 Task: Create a due date automation trigger when advanced on, 2 working days before a card is due add fields without custom field "Resume" set to a date between 1 and 7 working days ago is due at 11:00 AM.
Action: Mouse moved to (1035, 90)
Screenshot: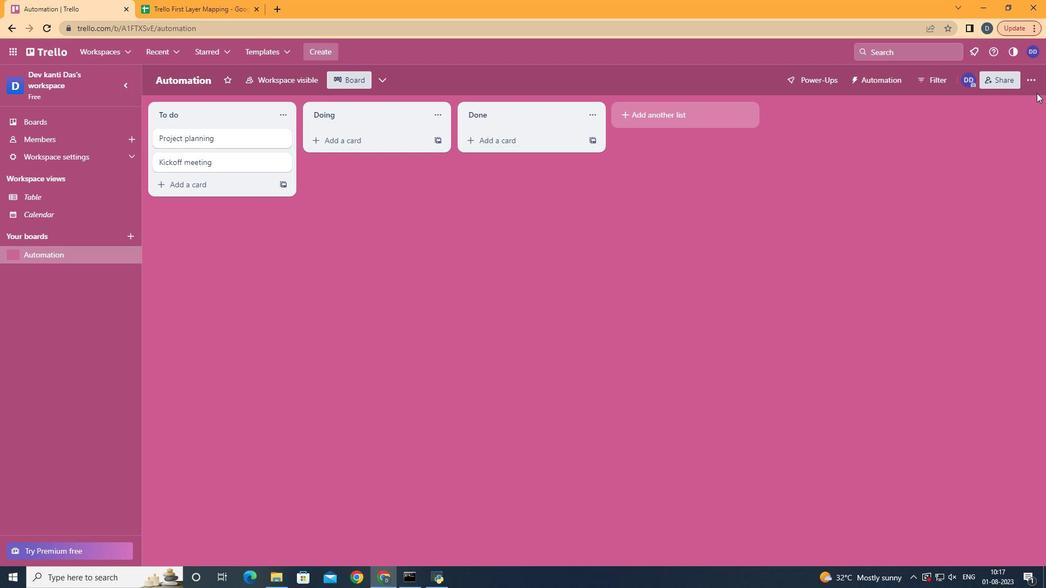 
Action: Mouse pressed left at (1035, 90)
Screenshot: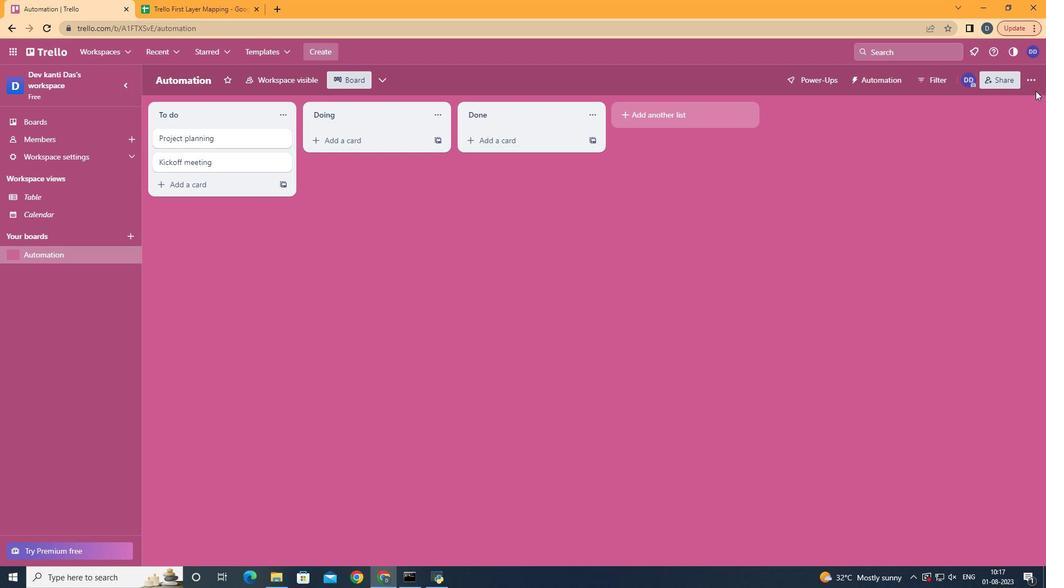 
Action: Mouse moved to (1030, 83)
Screenshot: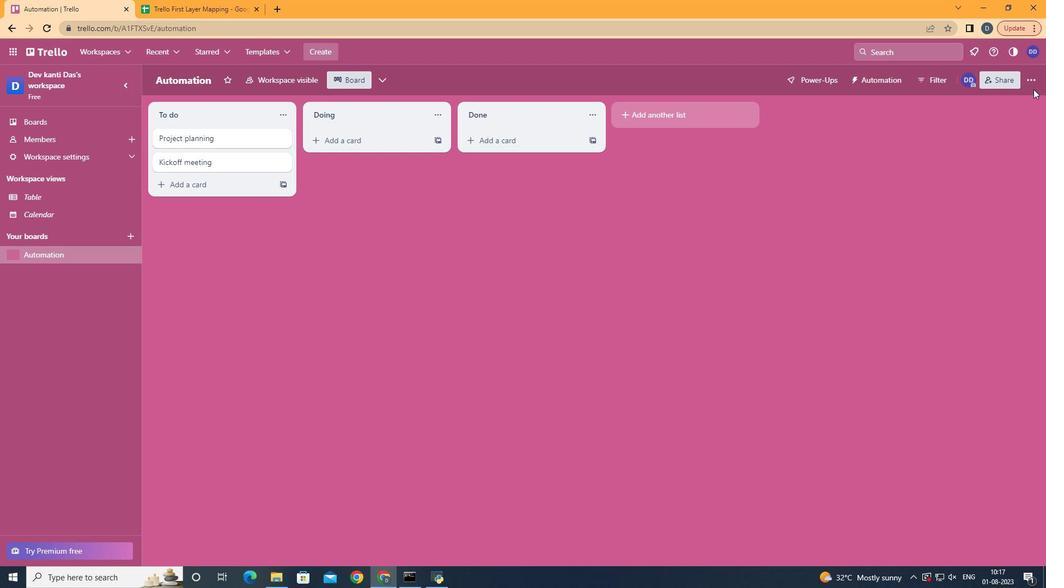 
Action: Mouse pressed left at (1030, 83)
Screenshot: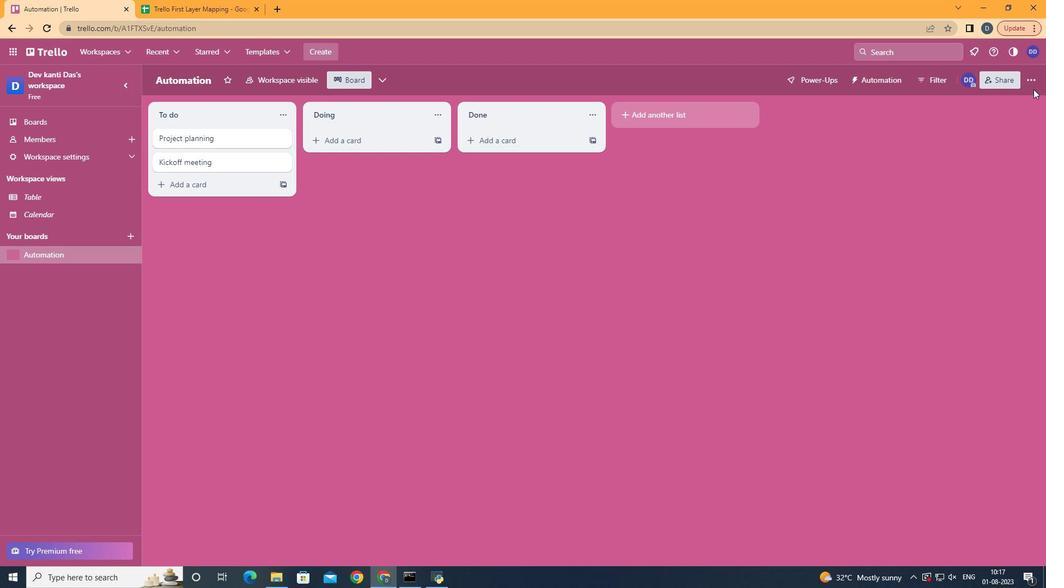 
Action: Mouse moved to (961, 220)
Screenshot: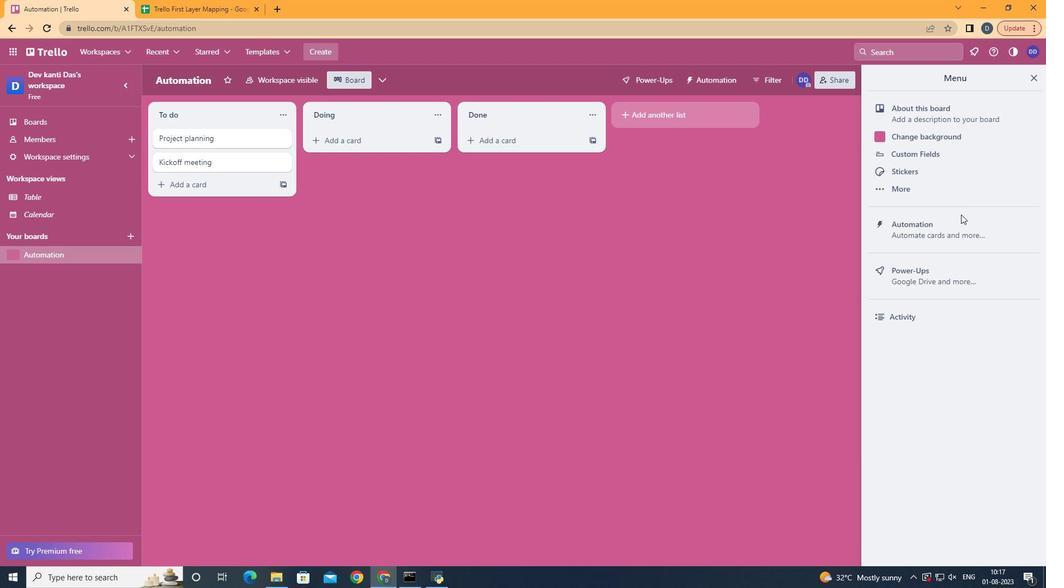 
Action: Mouse pressed left at (961, 220)
Screenshot: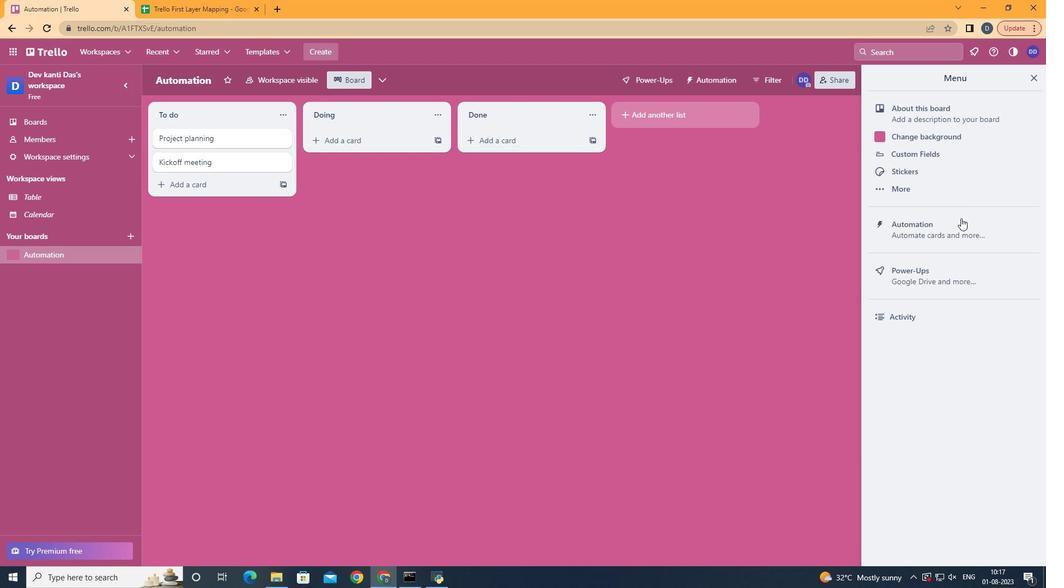 
Action: Mouse moved to (199, 220)
Screenshot: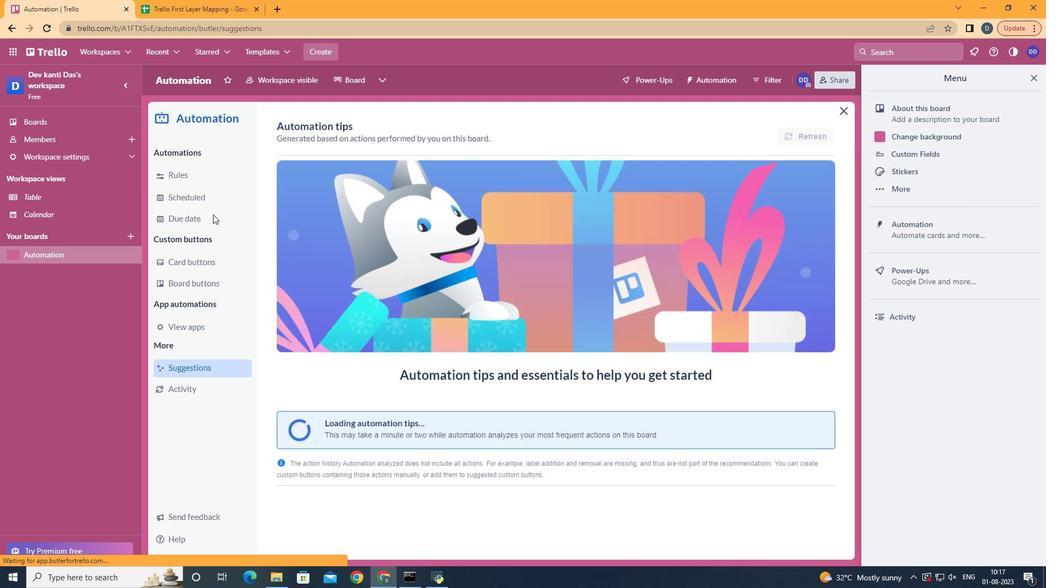 
Action: Mouse pressed left at (199, 220)
Screenshot: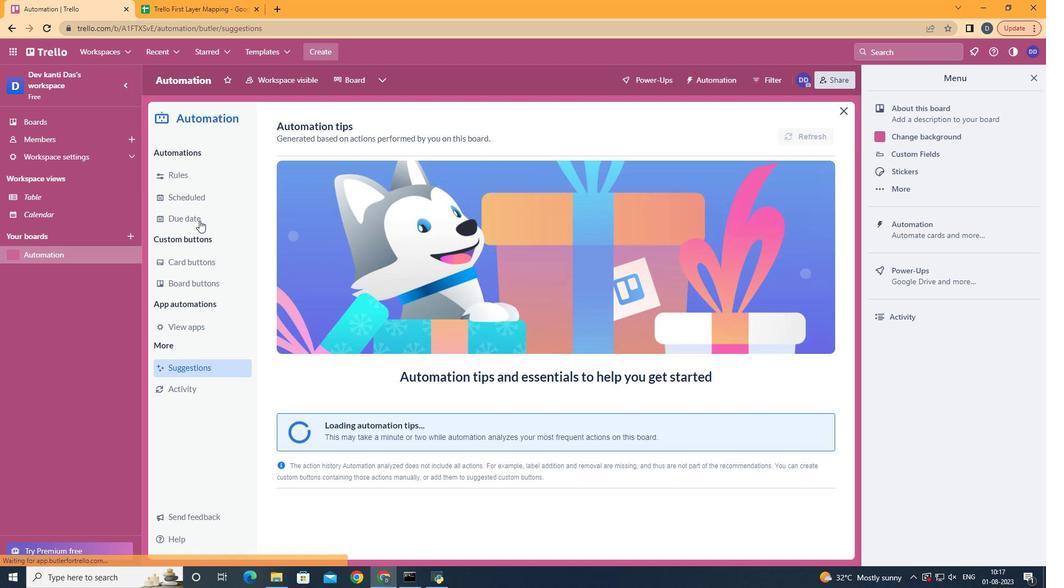 
Action: Mouse moved to (778, 127)
Screenshot: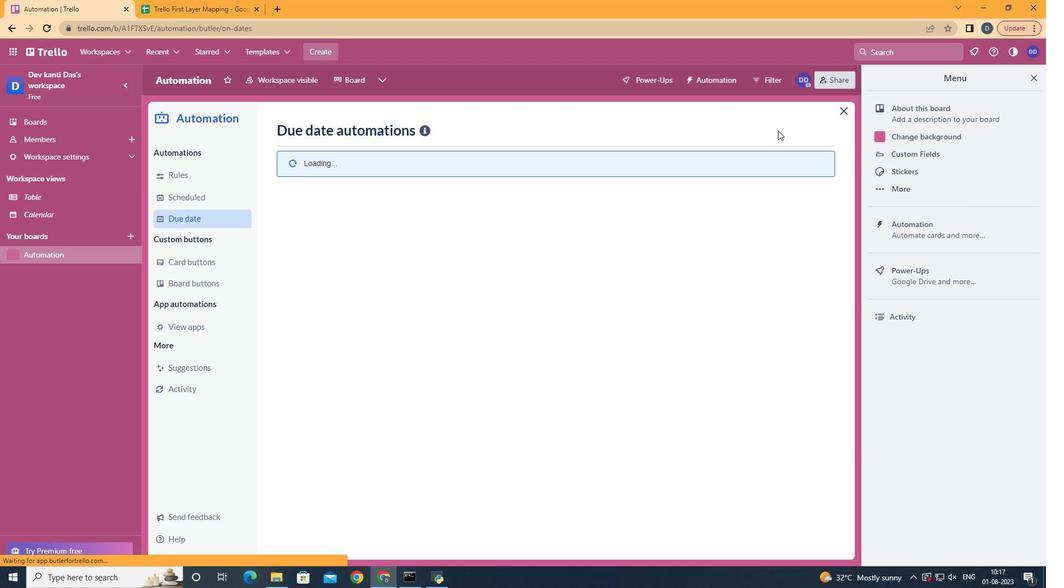 
Action: Mouse pressed left at (778, 127)
Screenshot: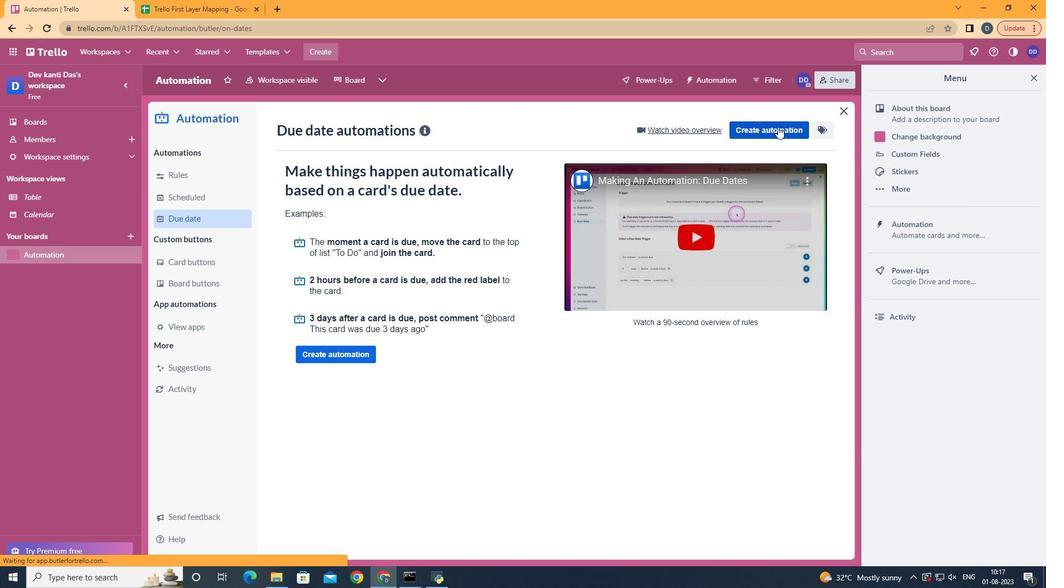 
Action: Mouse moved to (524, 233)
Screenshot: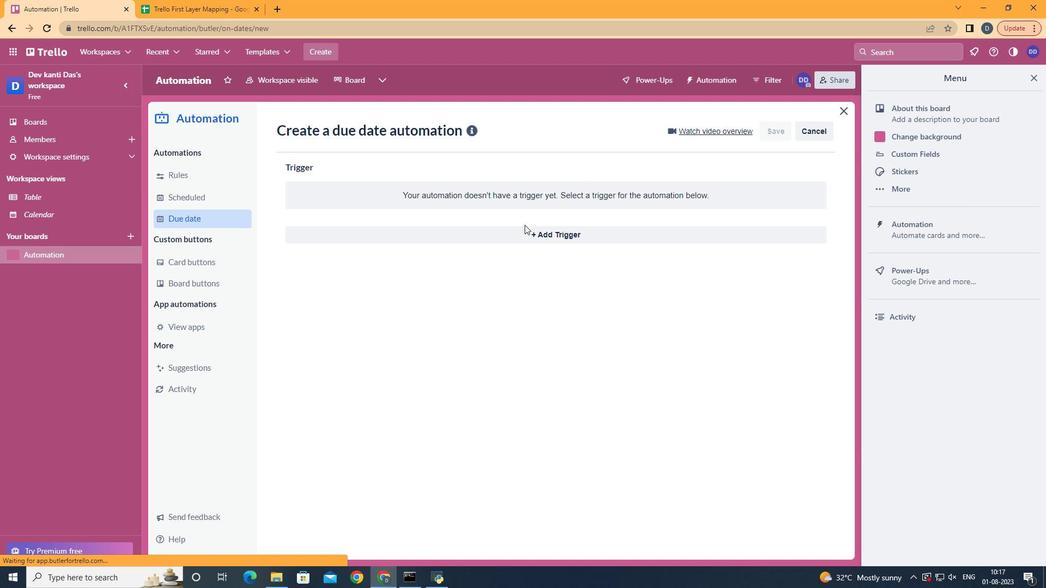 
Action: Mouse pressed left at (524, 233)
Screenshot: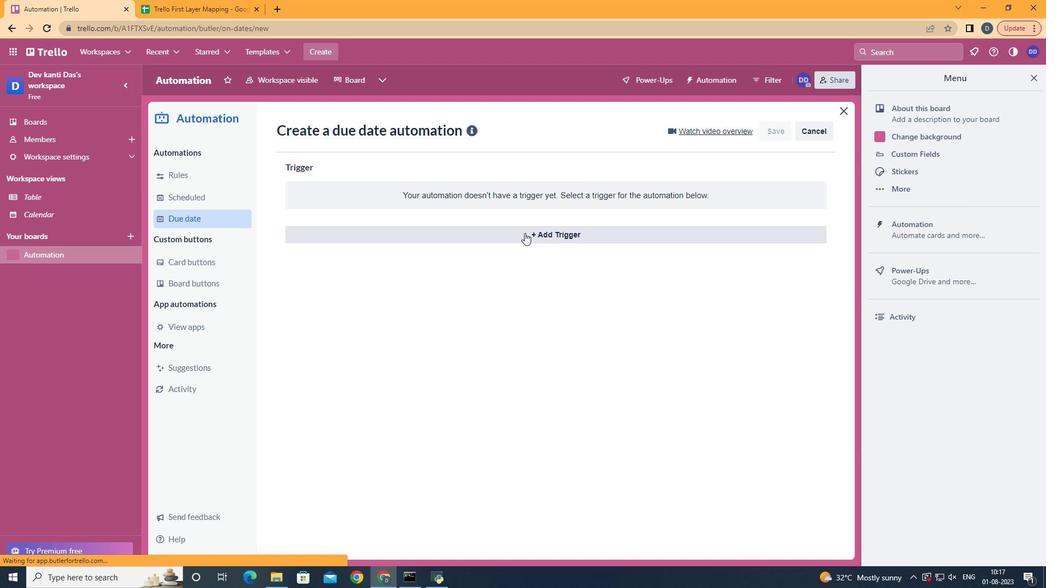 
Action: Mouse moved to (353, 437)
Screenshot: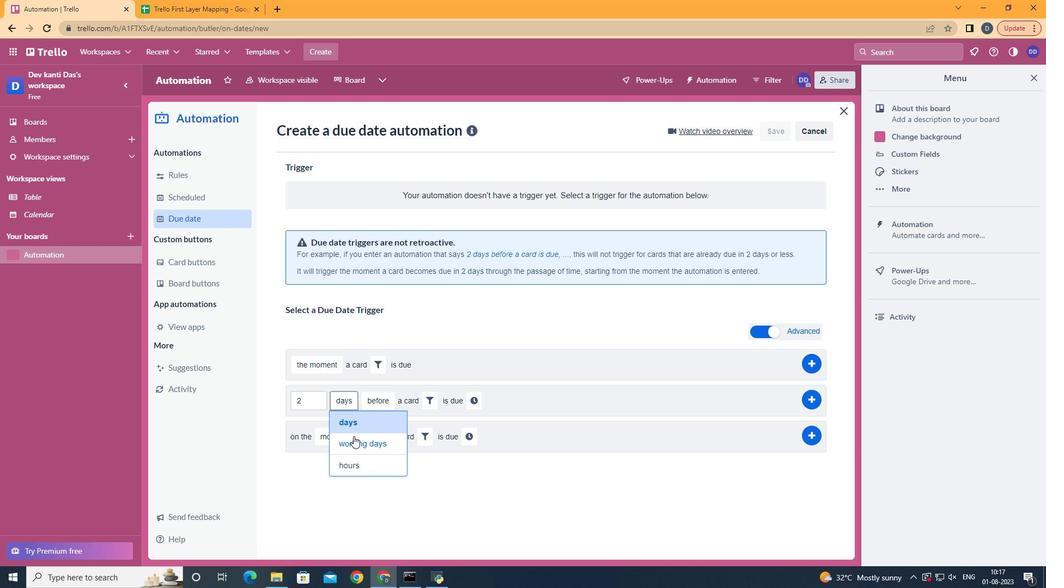 
Action: Mouse pressed left at (353, 437)
Screenshot: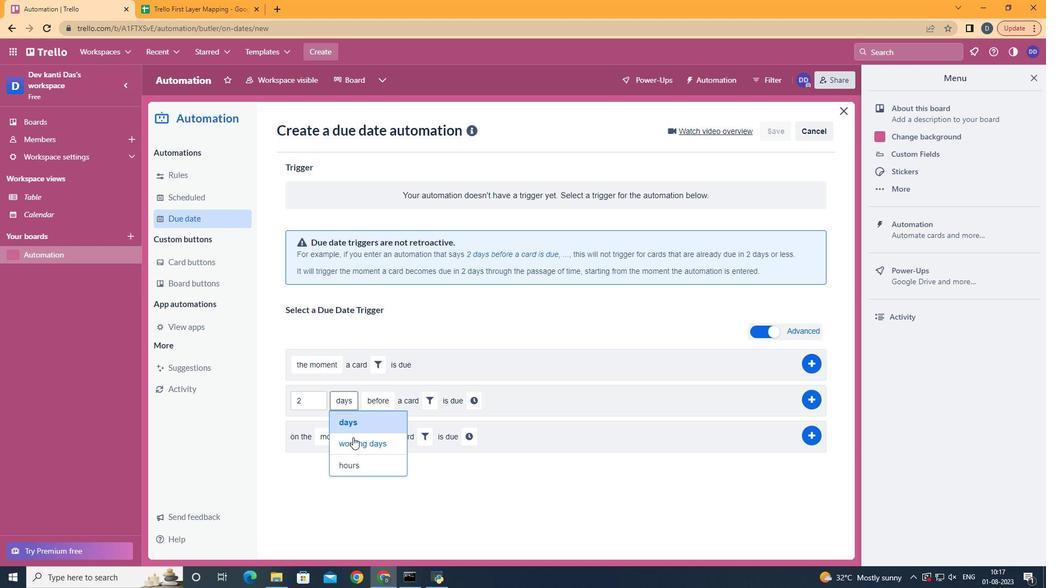 
Action: Mouse moved to (450, 399)
Screenshot: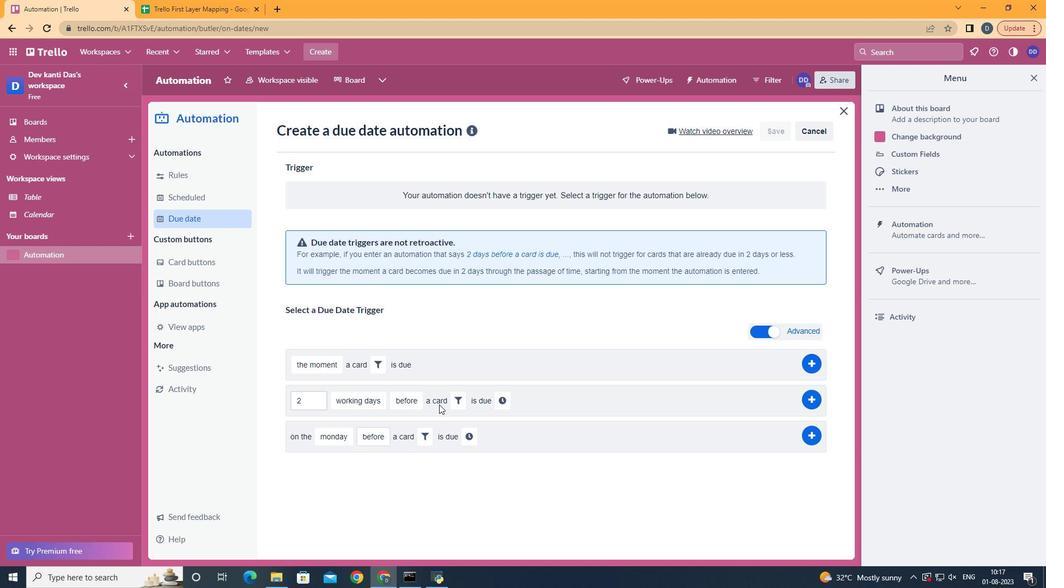
Action: Mouse pressed left at (450, 399)
Screenshot: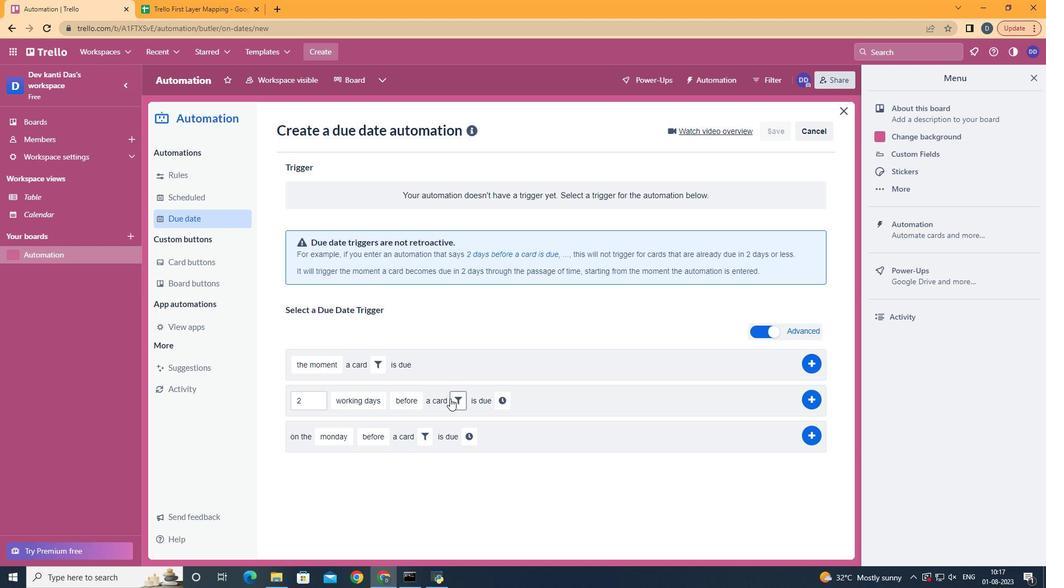 
Action: Mouse moved to (650, 437)
Screenshot: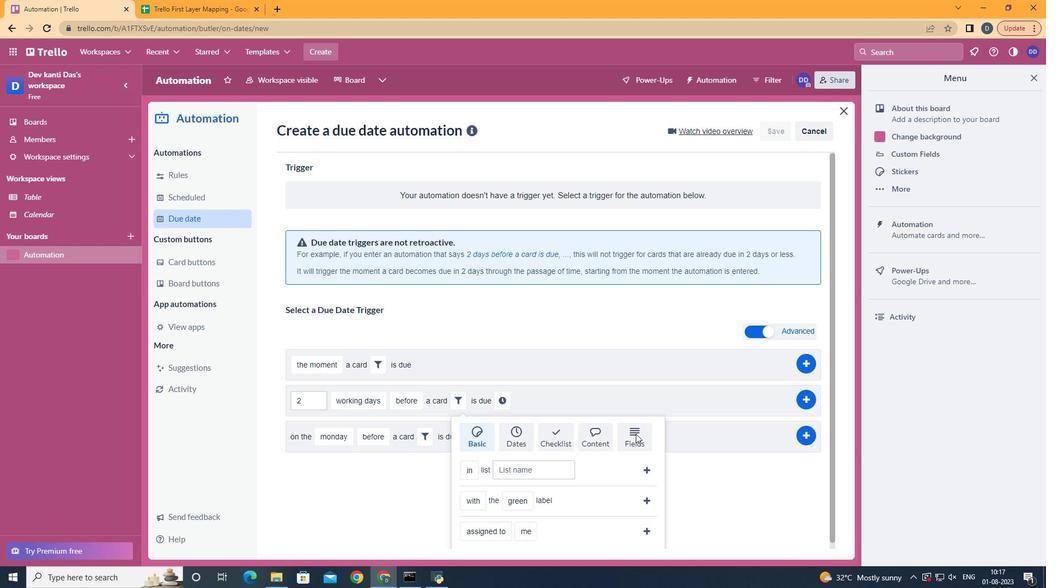 
Action: Mouse pressed left at (650, 437)
Screenshot: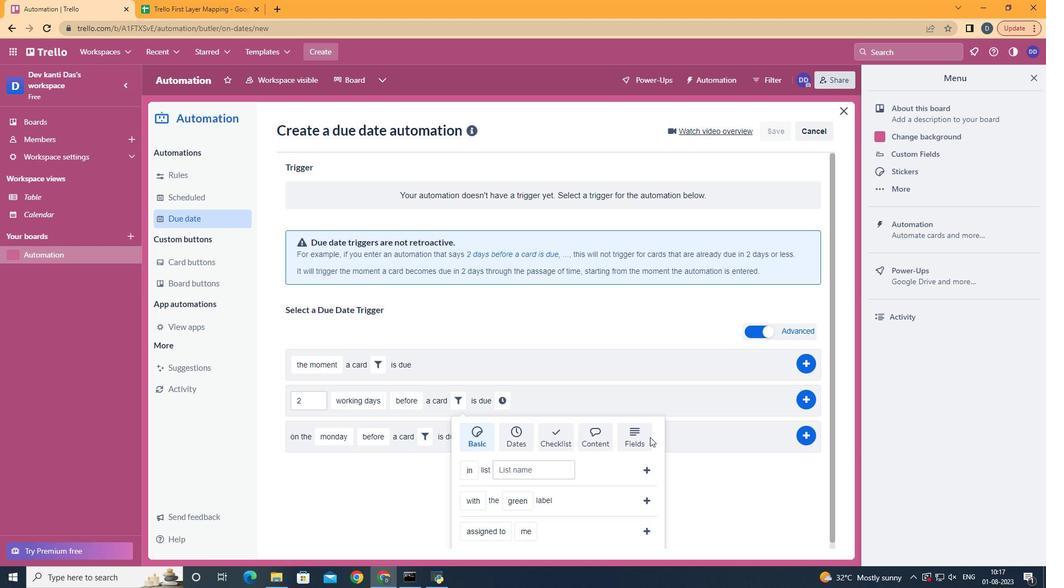 
Action: Mouse moved to (651, 437)
Screenshot: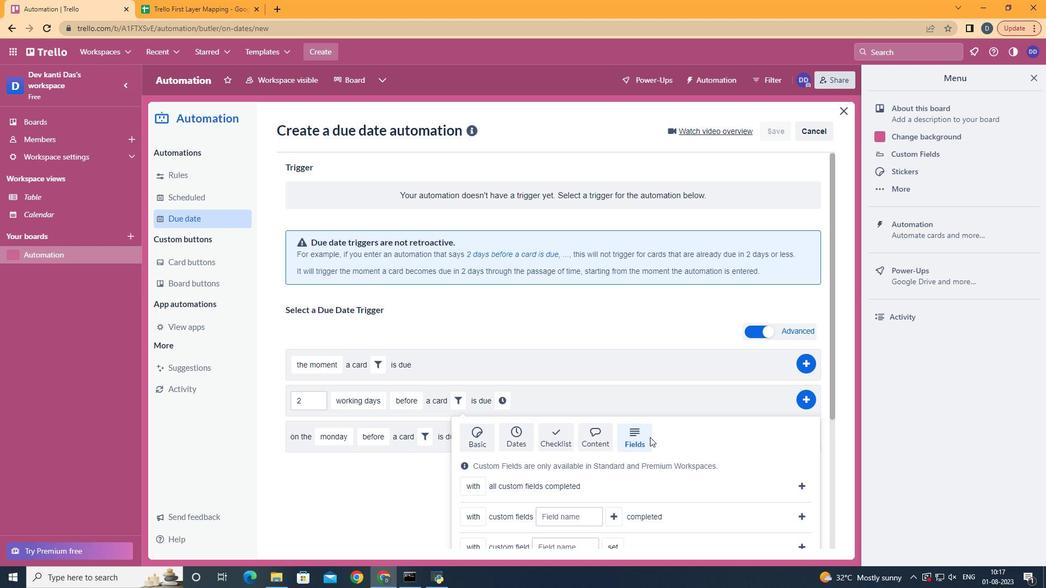 
Action: Mouse scrolled (651, 437) with delta (0, 0)
Screenshot: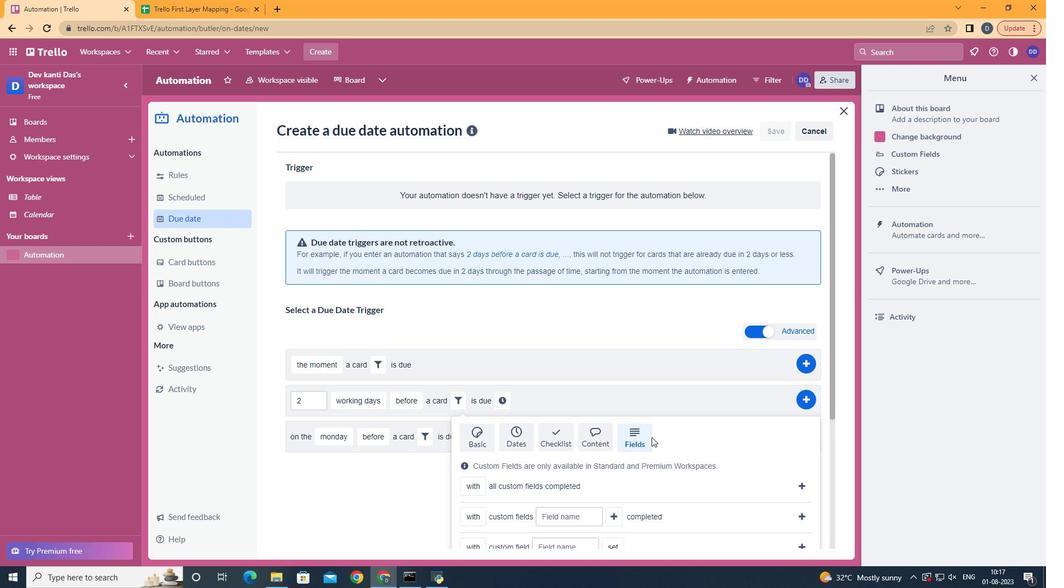 
Action: Mouse scrolled (651, 437) with delta (0, 0)
Screenshot: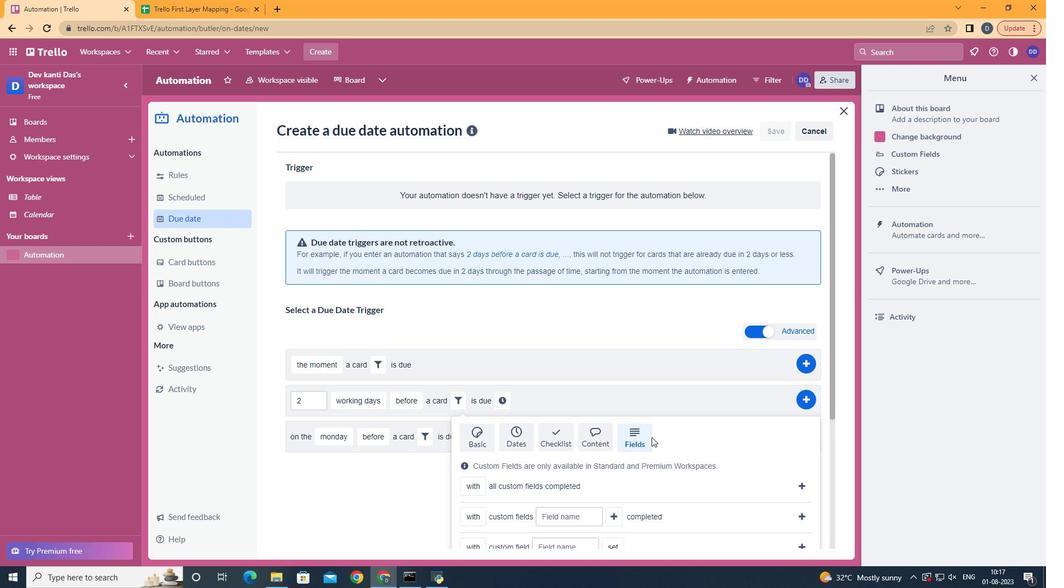 
Action: Mouse scrolled (651, 437) with delta (0, 0)
Screenshot: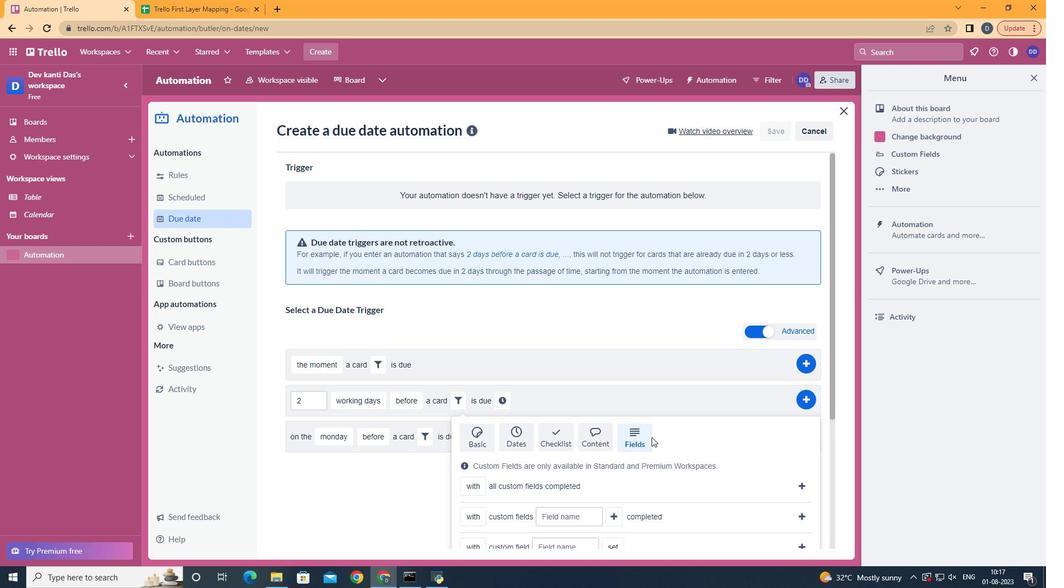 
Action: Mouse scrolled (651, 437) with delta (0, 0)
Screenshot: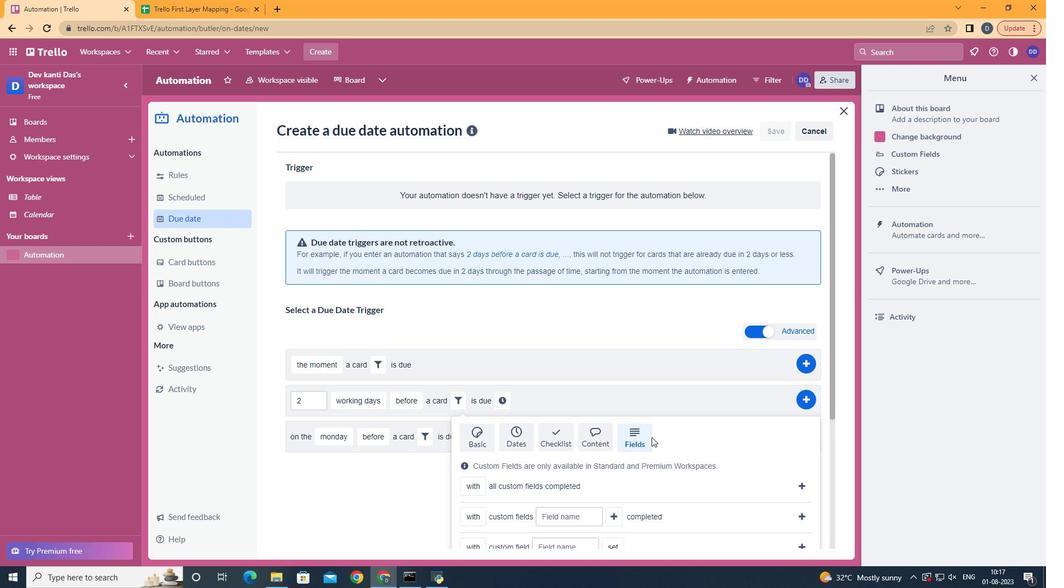
Action: Mouse scrolled (651, 437) with delta (0, 0)
Screenshot: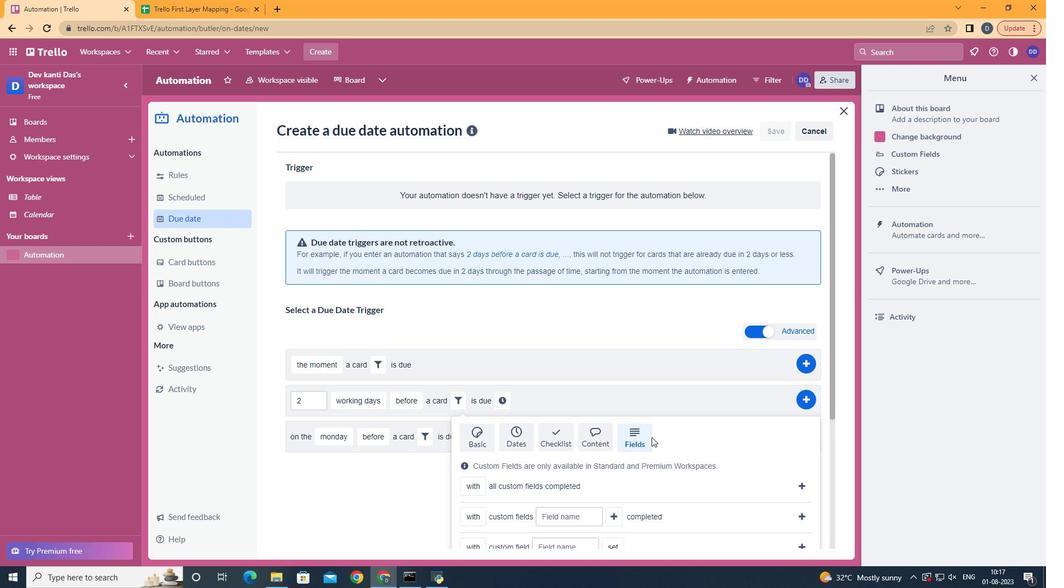 
Action: Mouse scrolled (651, 437) with delta (0, 0)
Screenshot: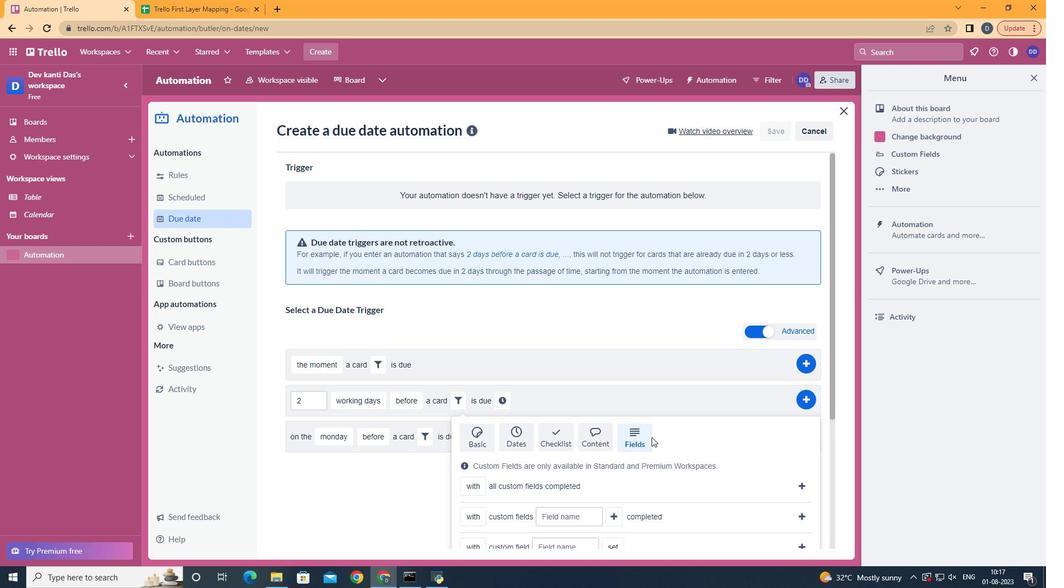 
Action: Mouse scrolled (651, 437) with delta (0, 0)
Screenshot: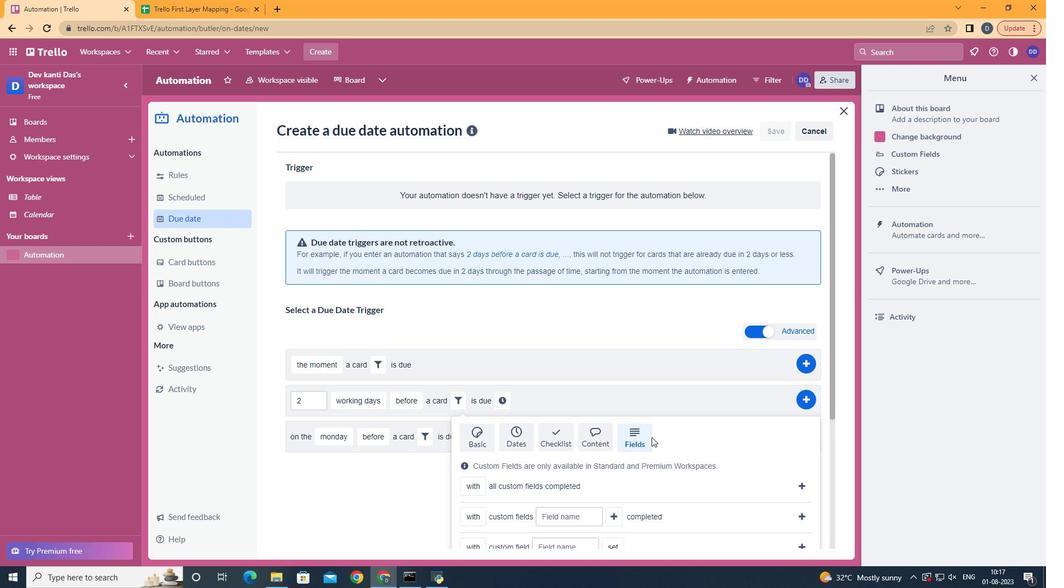 
Action: Mouse moved to (480, 486)
Screenshot: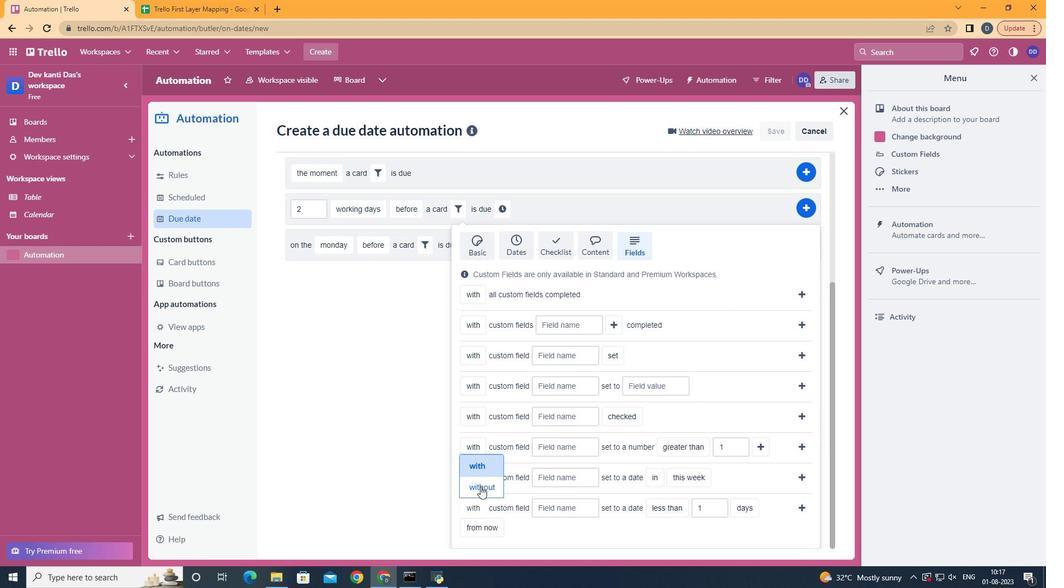
Action: Mouse pressed left at (480, 486)
Screenshot: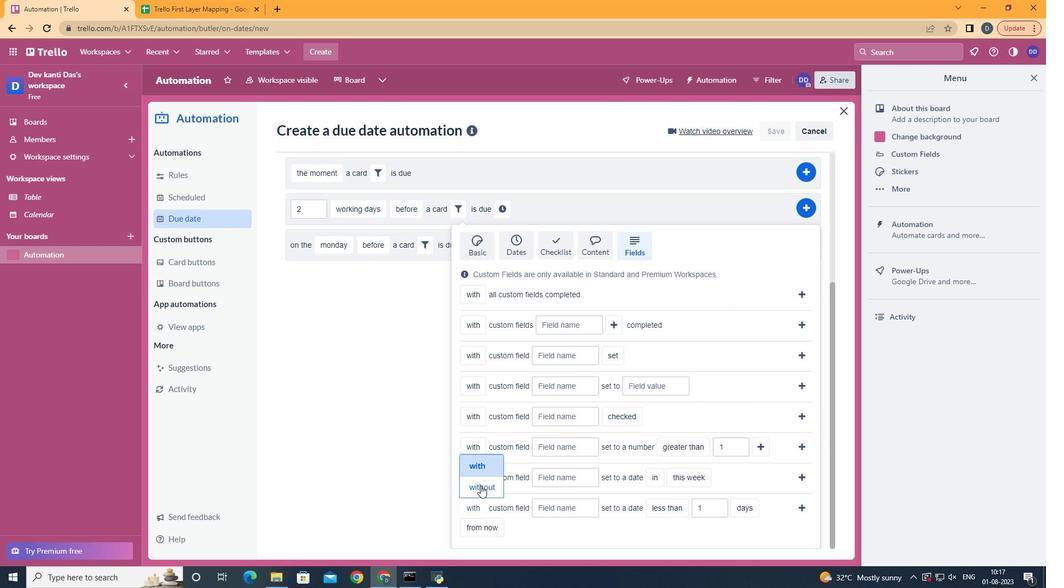 
Action: Mouse moved to (568, 501)
Screenshot: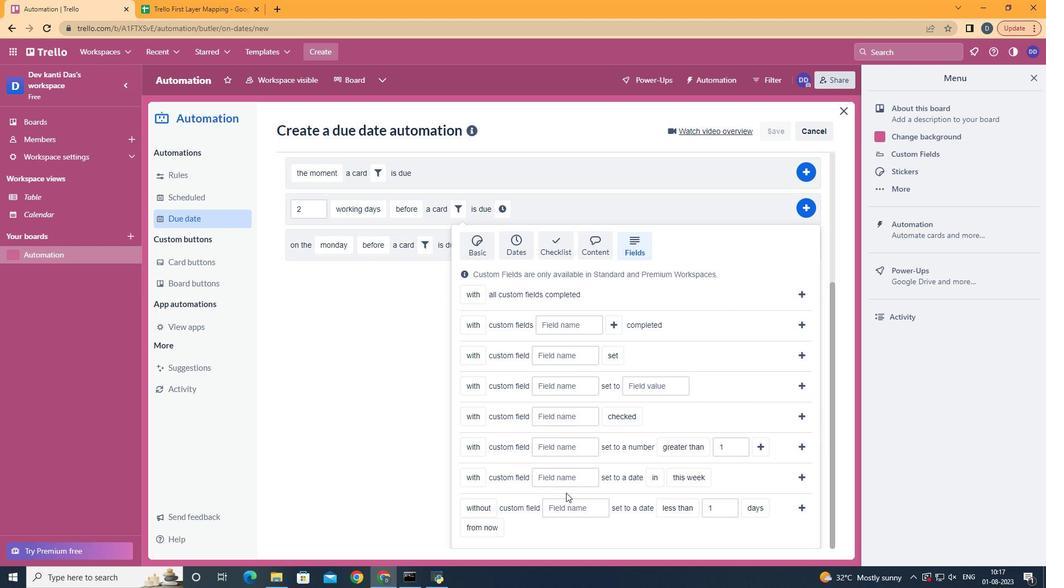 
Action: Mouse pressed left at (568, 501)
Screenshot: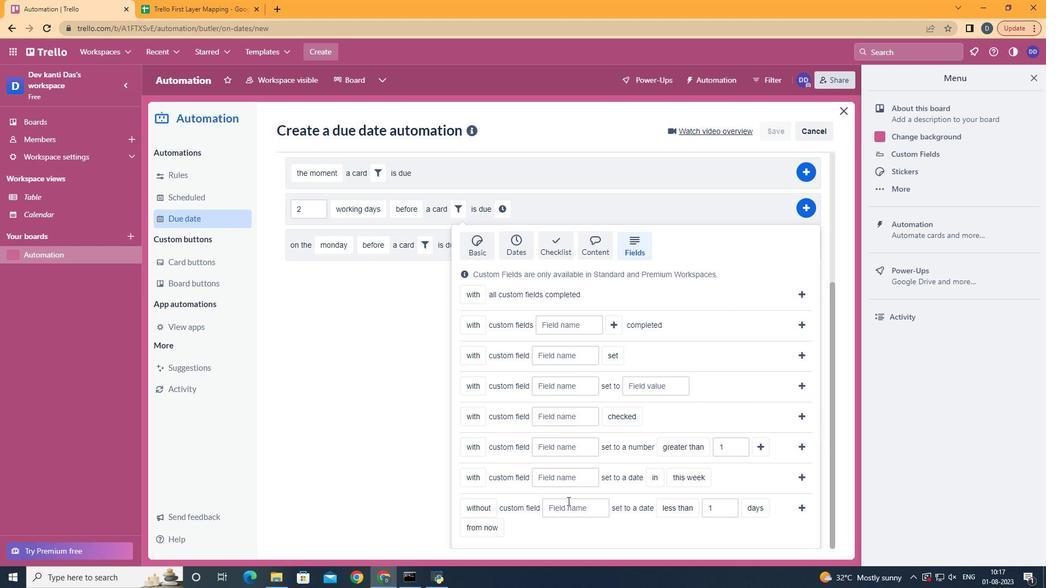 
Action: Key pressed <Key.shift>Resume
Screenshot: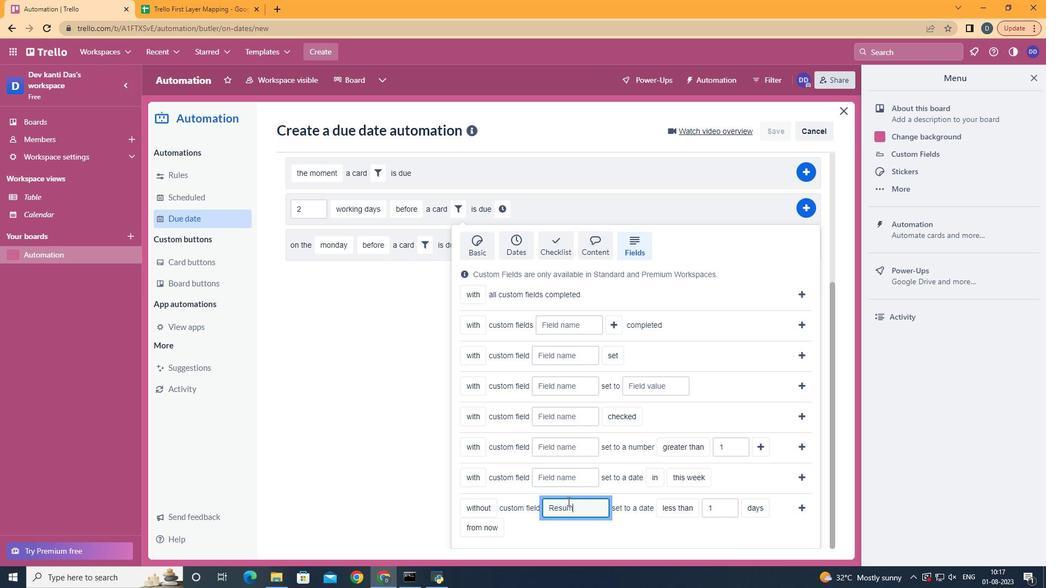 
Action: Mouse moved to (675, 488)
Screenshot: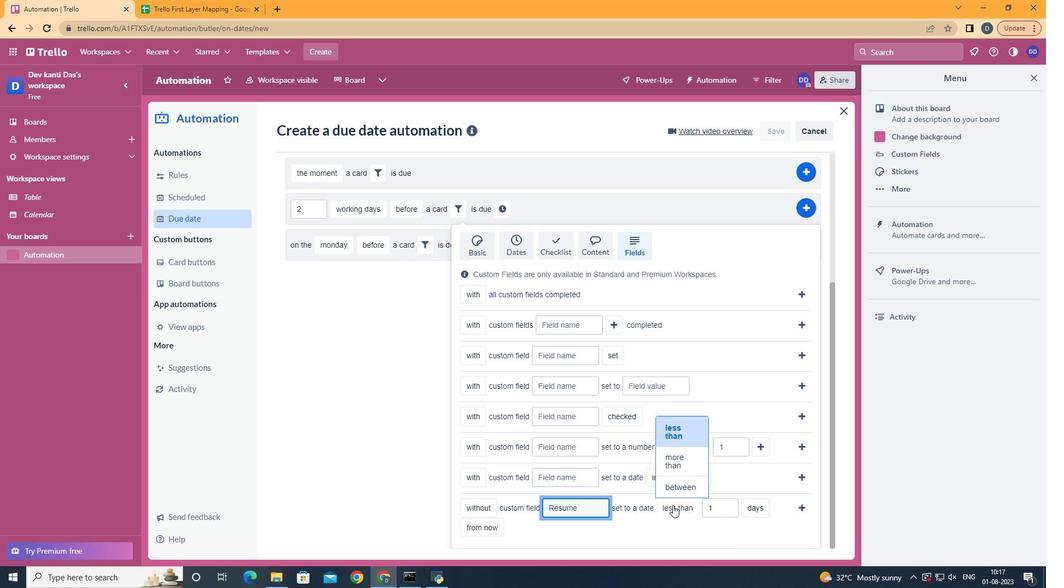 
Action: Mouse pressed left at (675, 488)
Screenshot: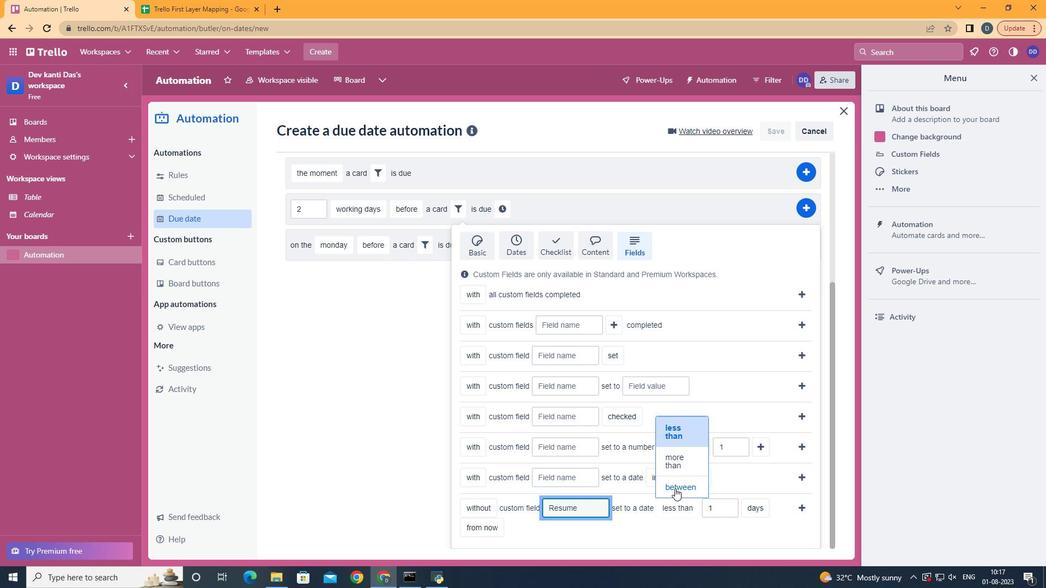 
Action: Mouse moved to (518, 508)
Screenshot: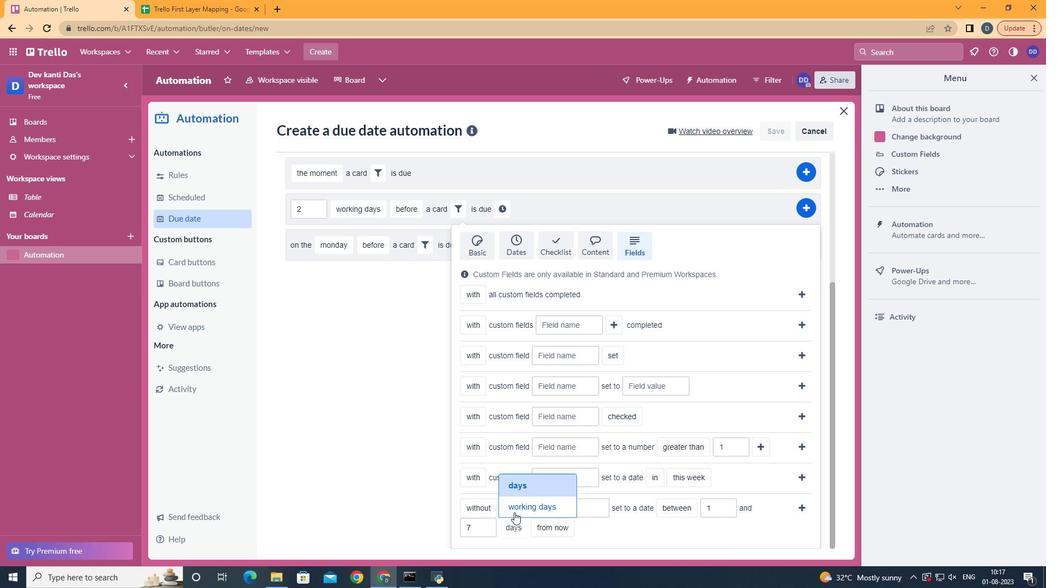 
Action: Mouse pressed left at (518, 508)
Screenshot: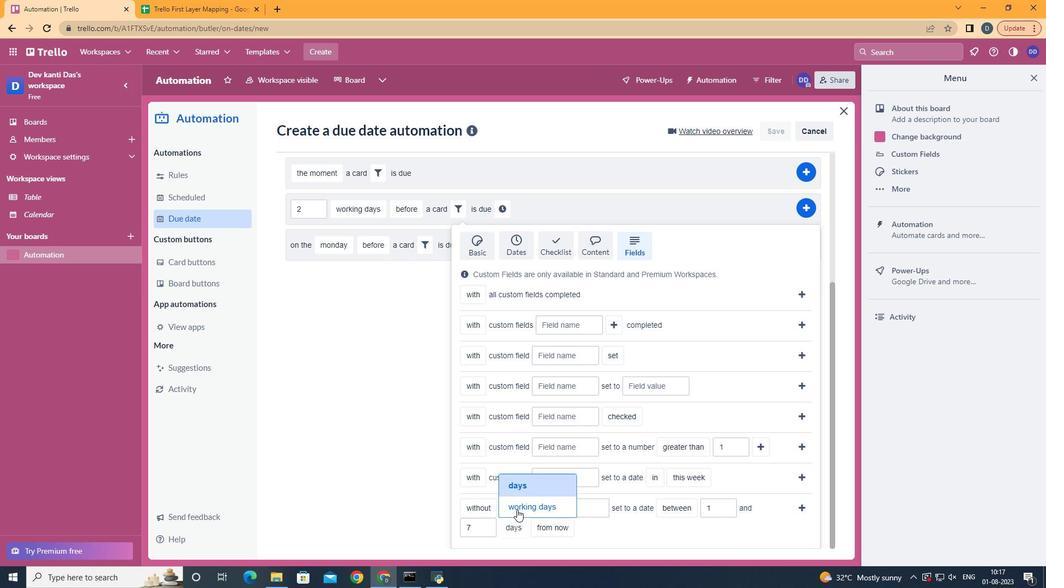 
Action: Mouse moved to (584, 509)
Screenshot: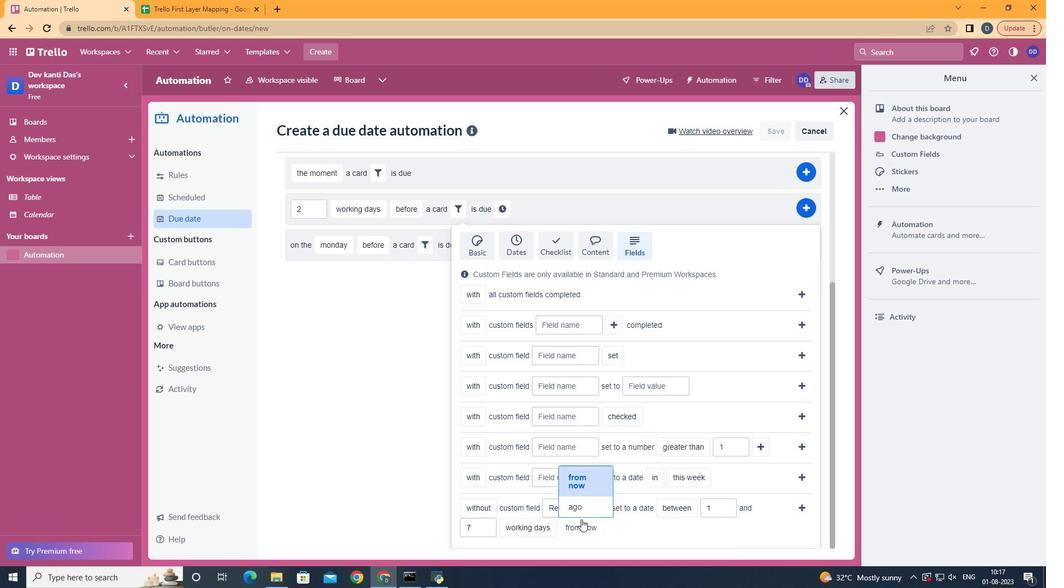 
Action: Mouse pressed left at (584, 509)
Screenshot: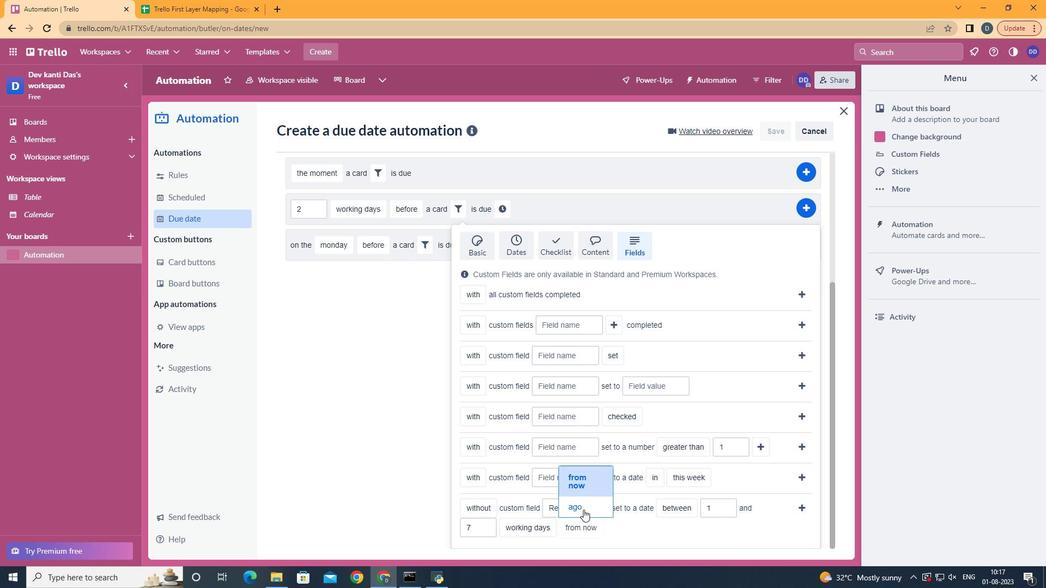 
Action: Mouse moved to (806, 505)
Screenshot: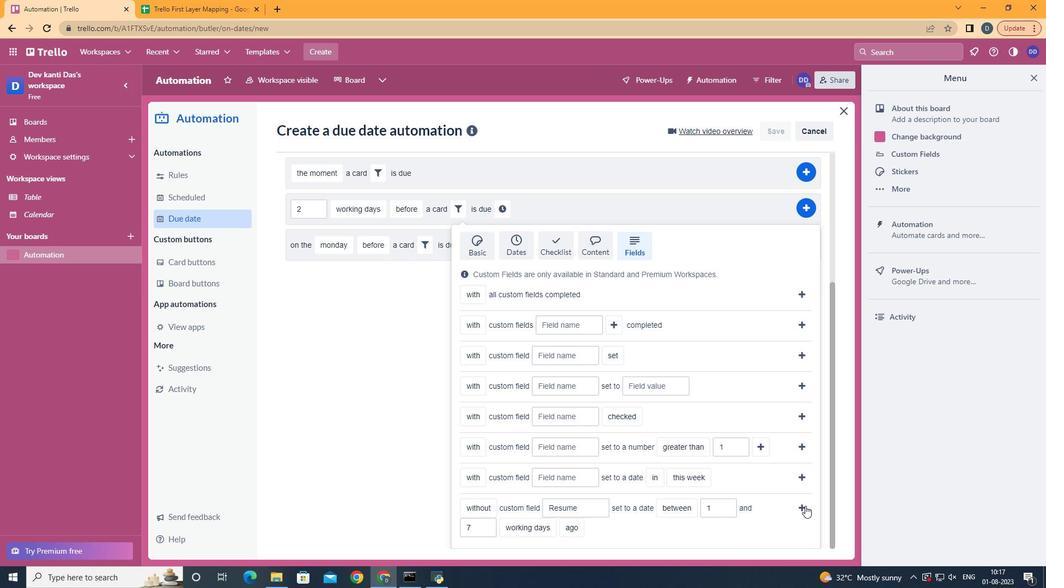 
Action: Mouse pressed left at (806, 505)
Screenshot: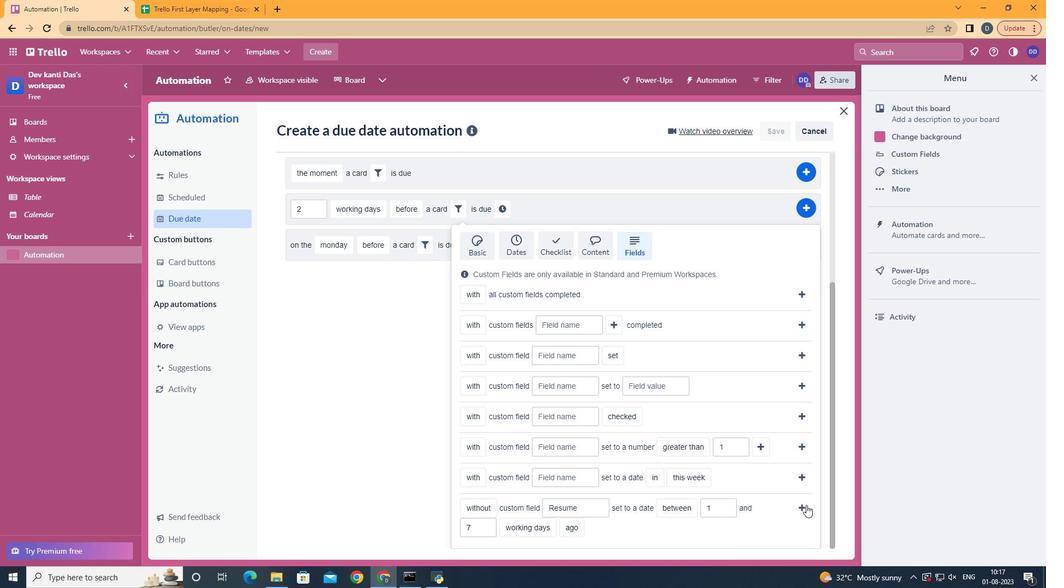 
Action: Mouse moved to (300, 424)
Screenshot: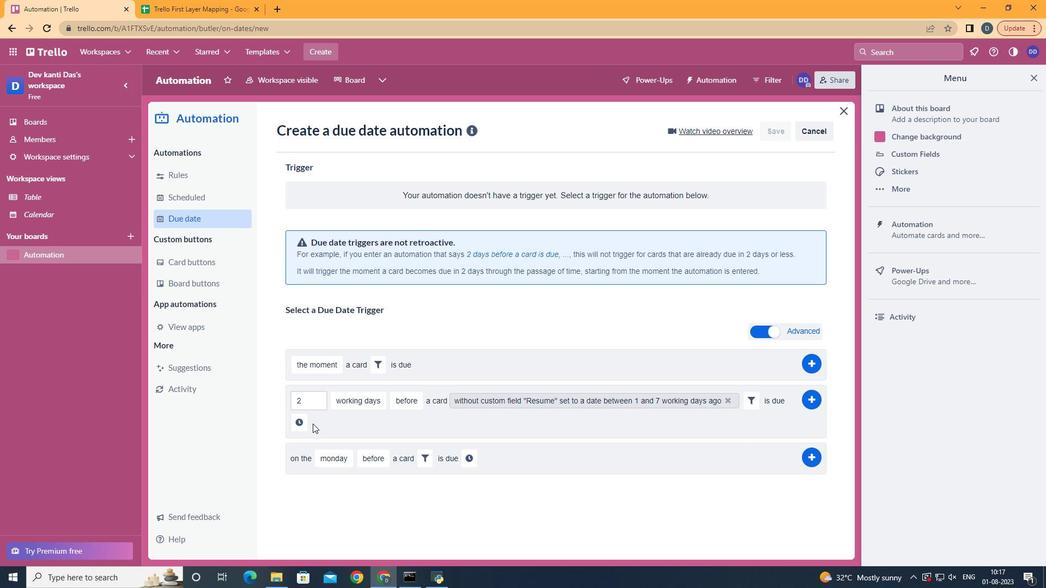 
Action: Mouse pressed left at (300, 424)
Screenshot: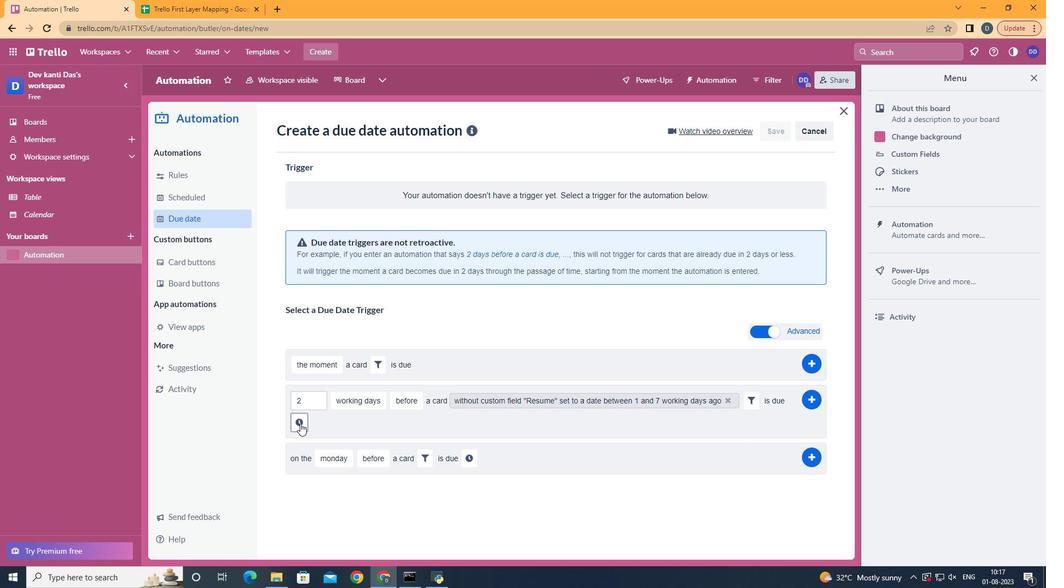 
Action: Mouse moved to (319, 426)
Screenshot: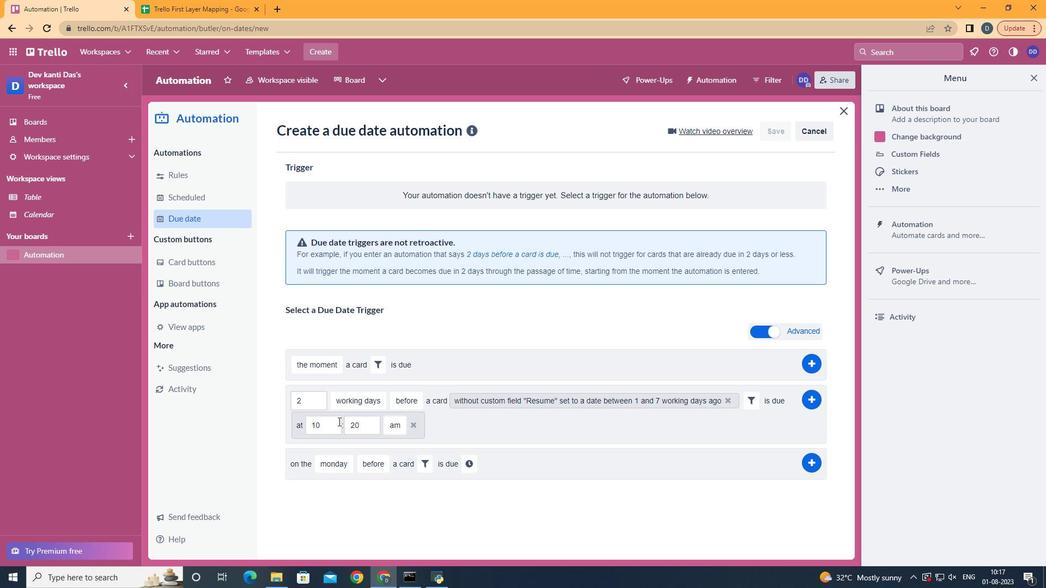 
Action: Mouse pressed left at (319, 426)
Screenshot: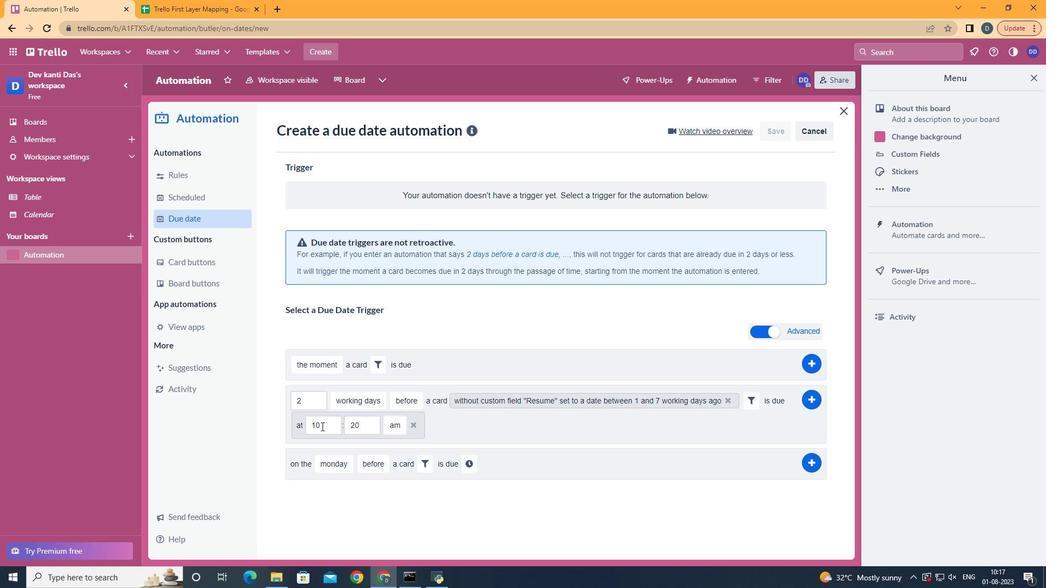 
Action: Key pressed <Key.backspace>1
Screenshot: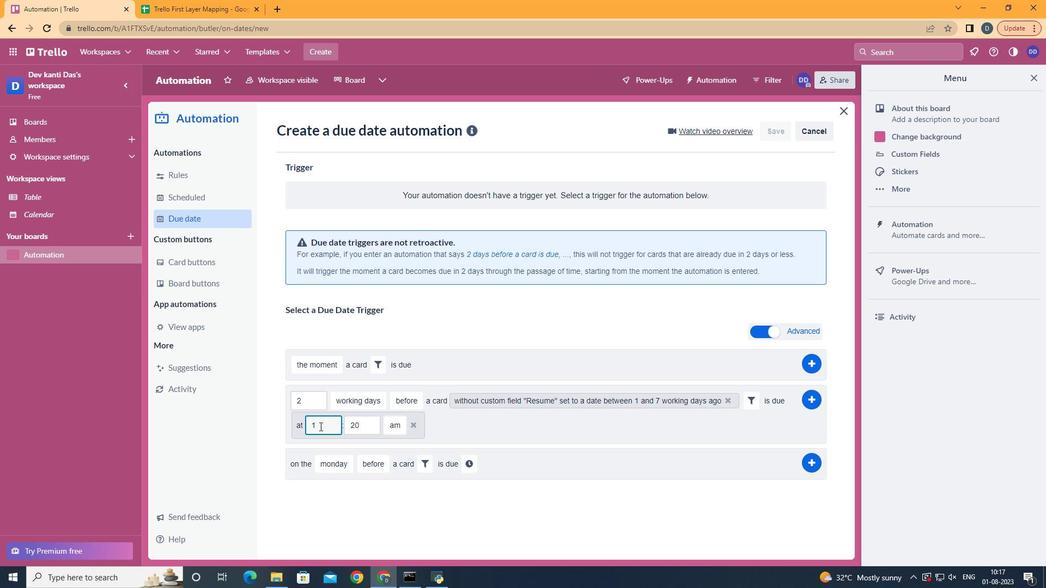 
Action: Mouse moved to (366, 423)
Screenshot: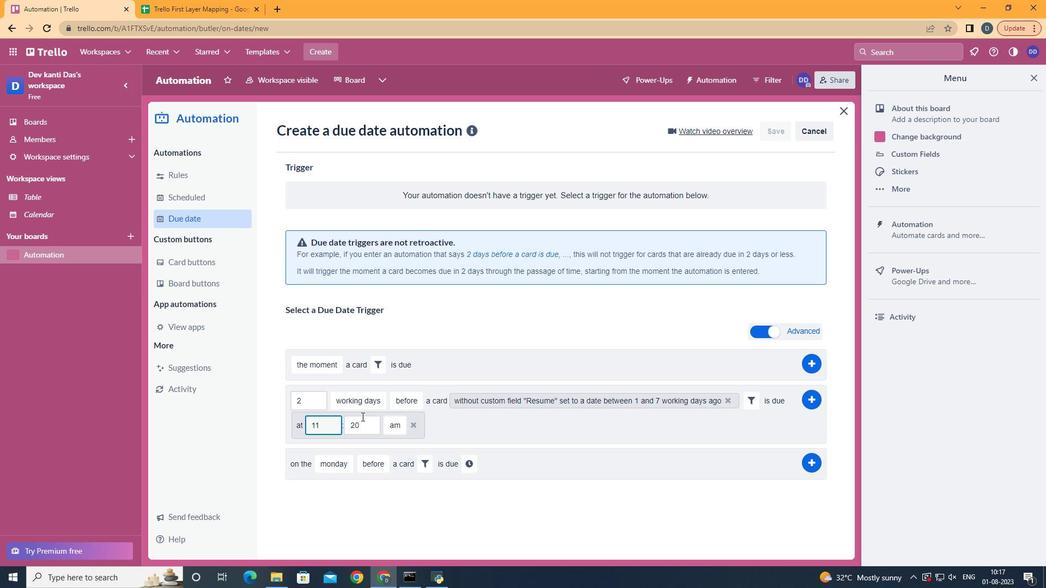 
Action: Mouse pressed left at (366, 423)
Screenshot: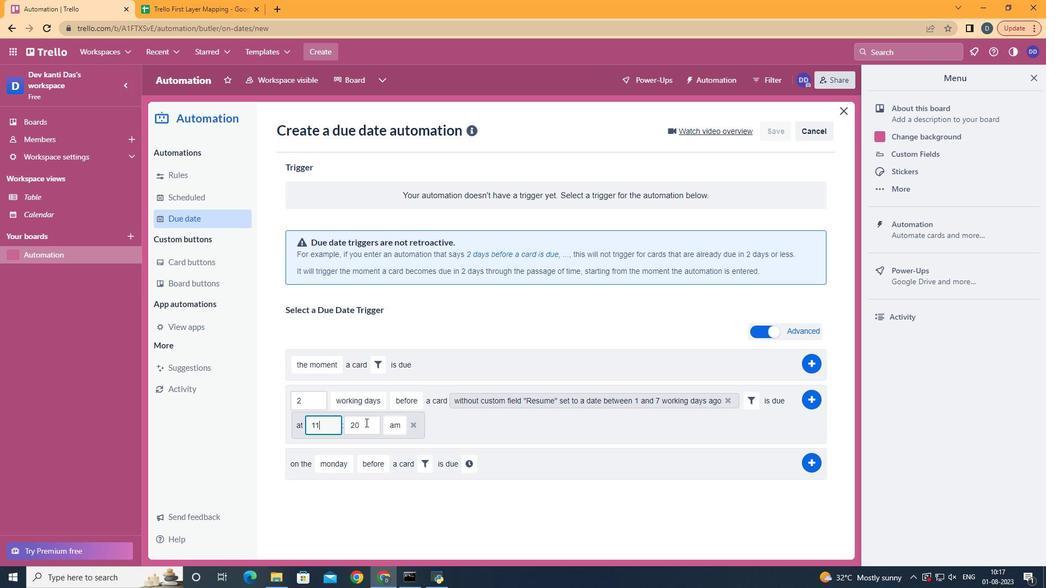 
Action: Key pressed <Key.backspace><Key.backspace>00
Screenshot: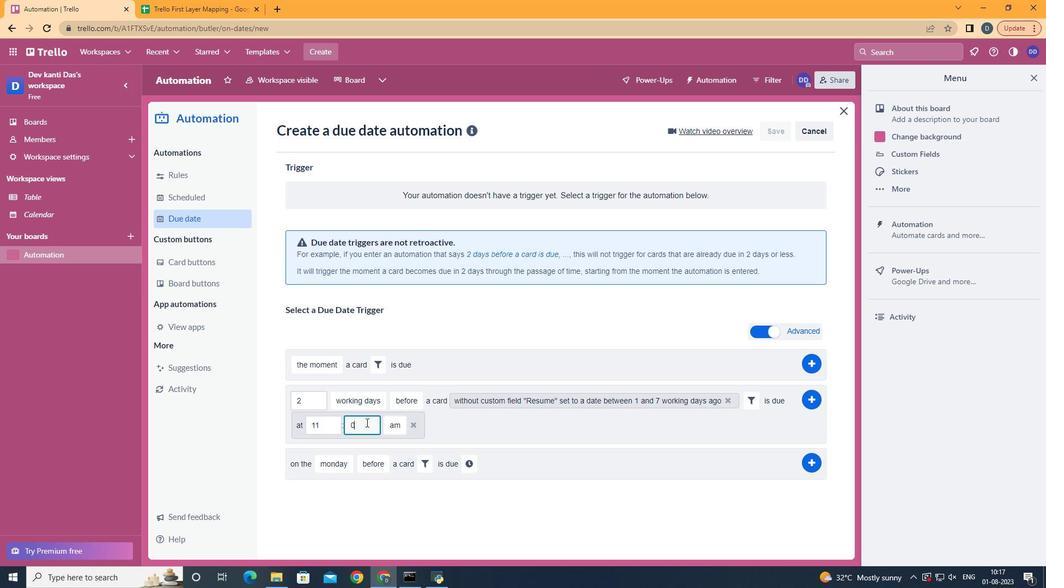 
Action: Mouse moved to (817, 395)
Screenshot: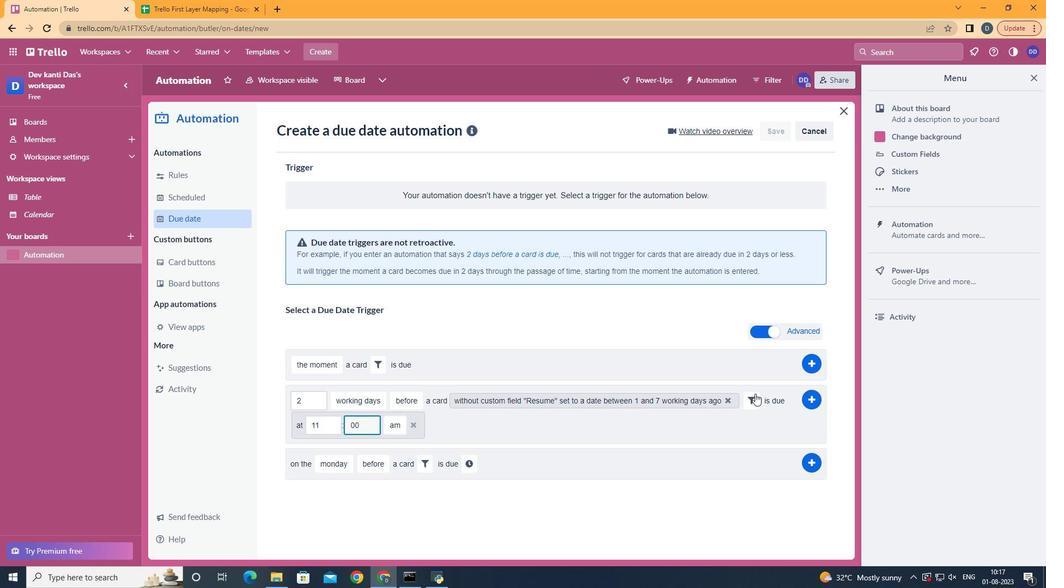 
Action: Mouse pressed left at (817, 395)
Screenshot: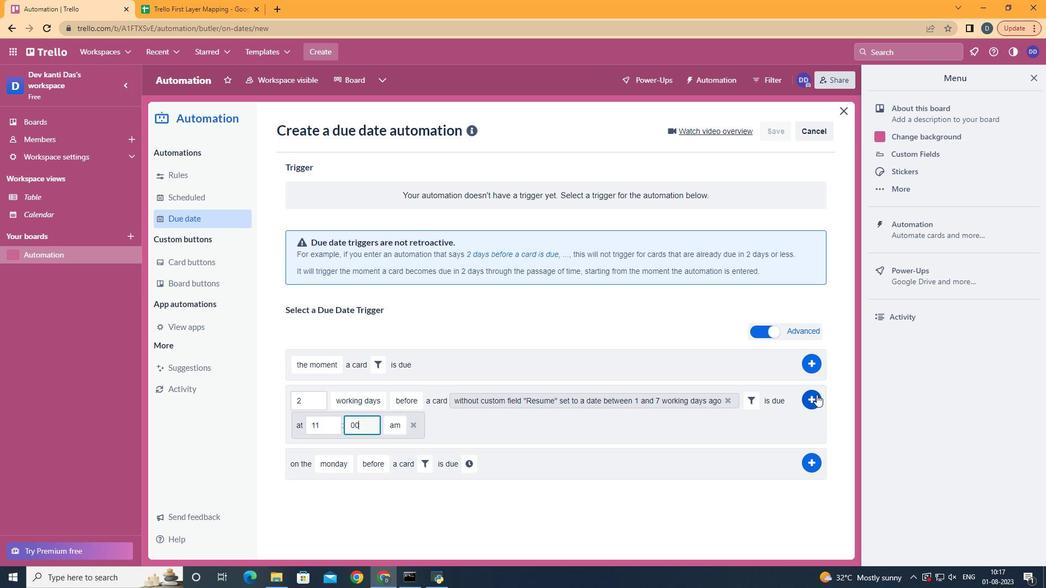 
Action: Mouse moved to (705, 335)
Screenshot: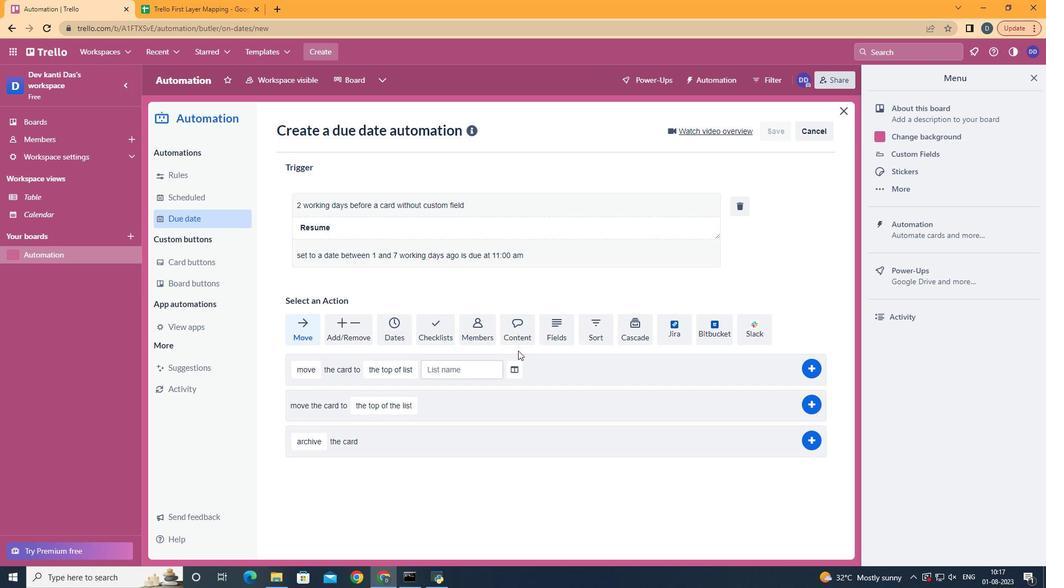 
